 Task: Create a rule when custom fields comments is set to a number lower than 1 by anyone except me.
Action: Mouse moved to (1220, 102)
Screenshot: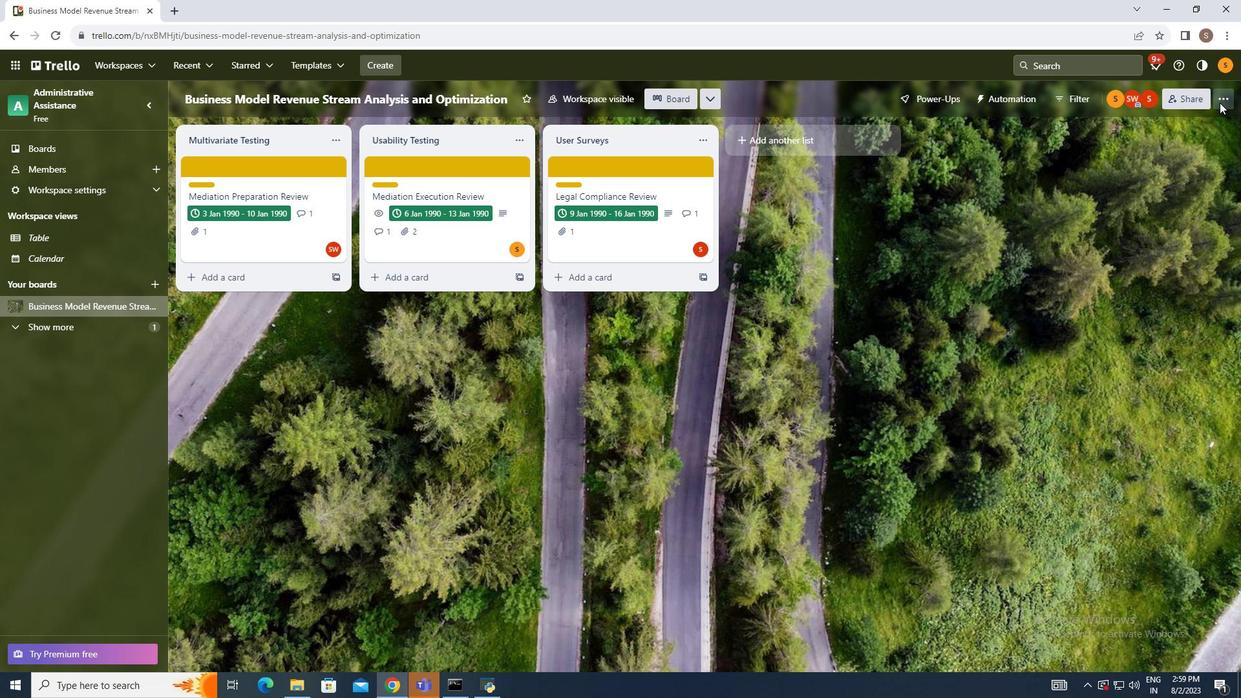 
Action: Mouse pressed left at (1220, 102)
Screenshot: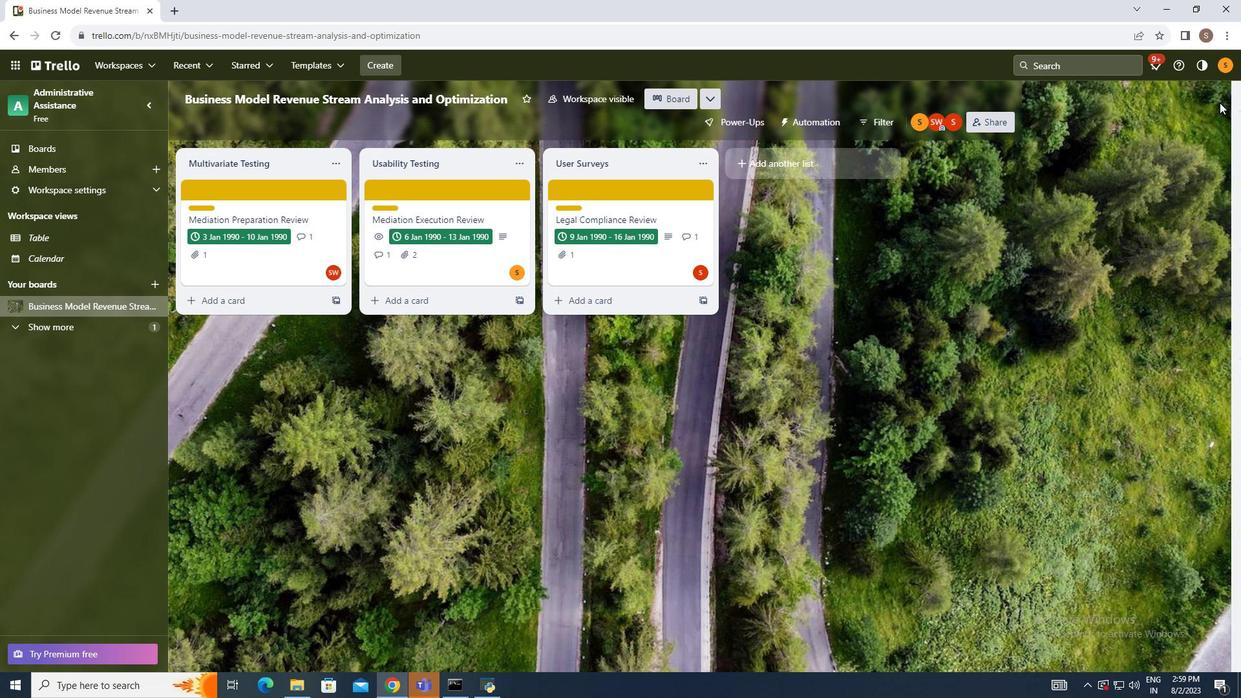 
Action: Mouse moved to (1127, 273)
Screenshot: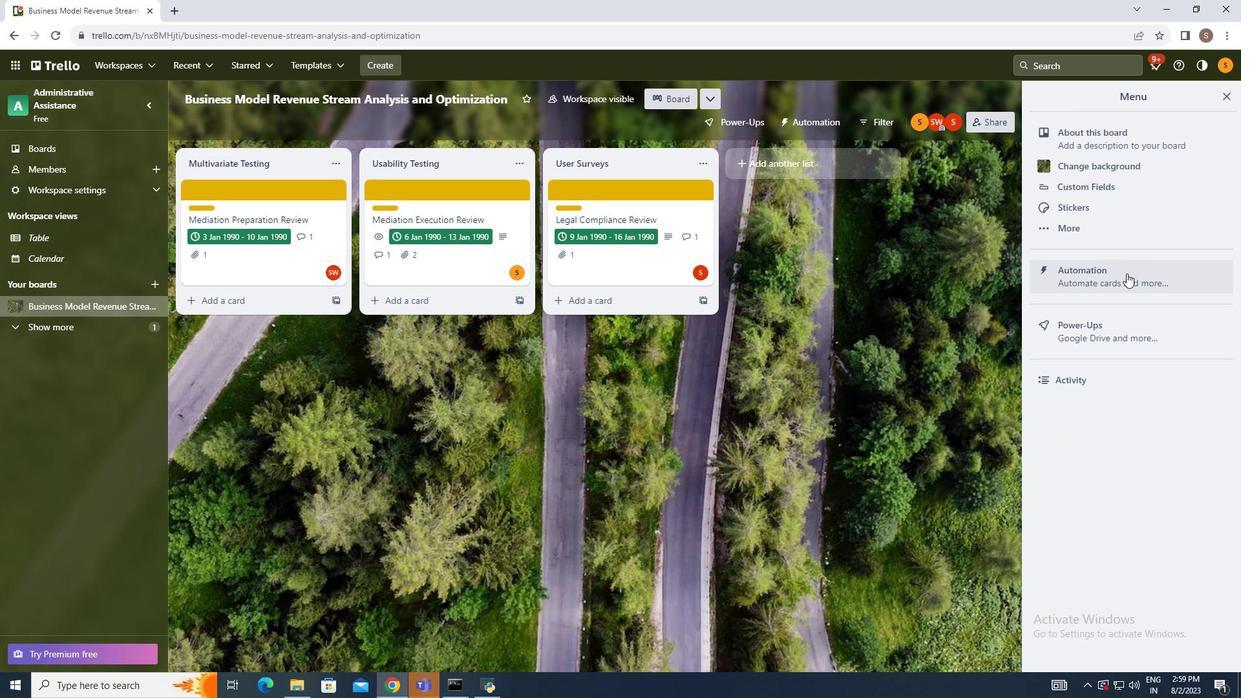 
Action: Mouse pressed left at (1127, 273)
Screenshot: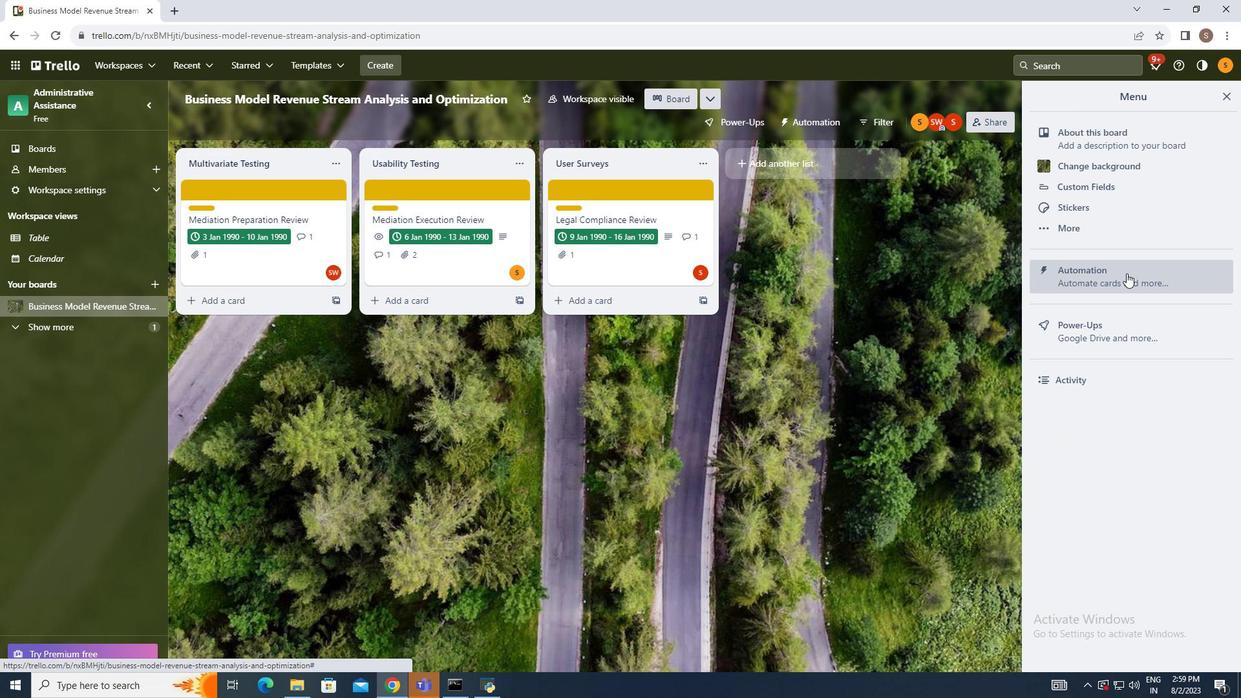 
Action: Mouse moved to (868, 185)
Screenshot: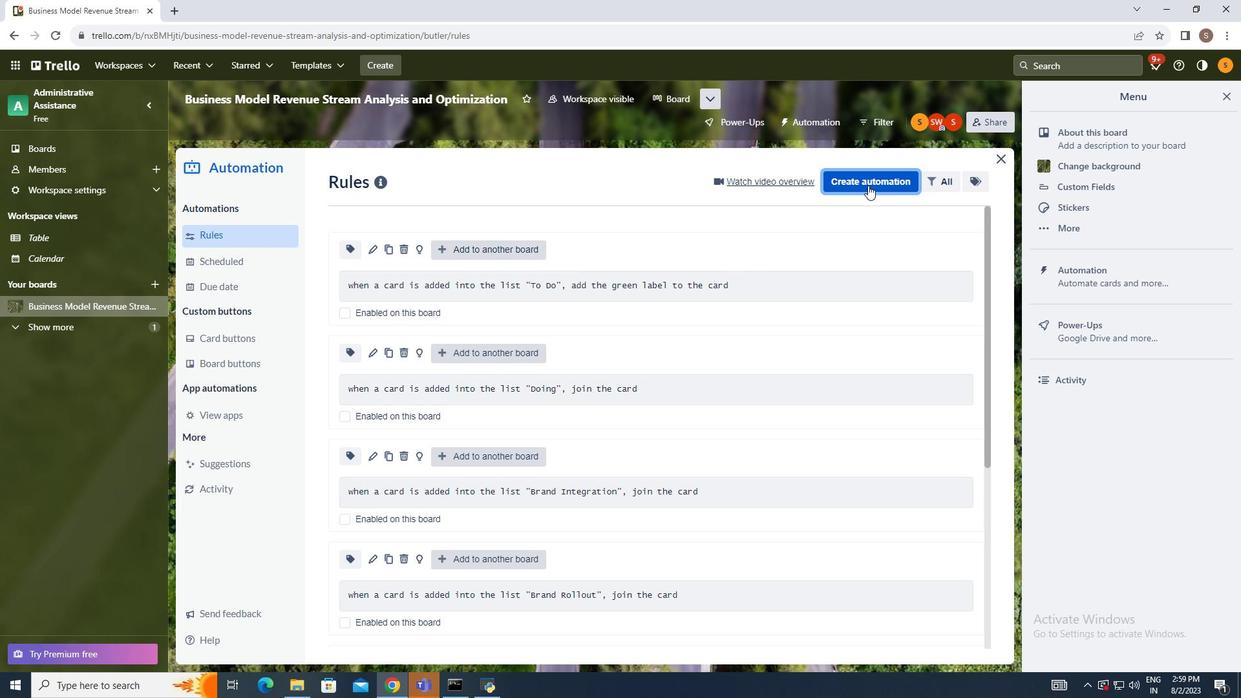 
Action: Mouse pressed left at (868, 185)
Screenshot: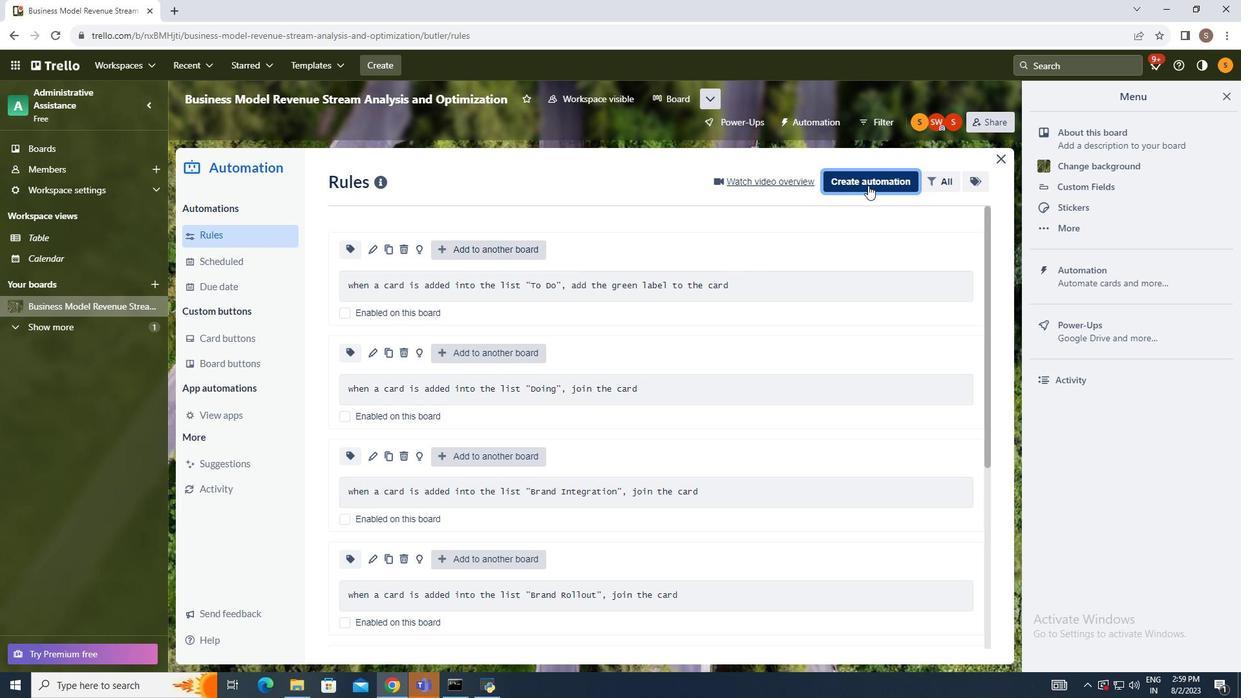 
Action: Mouse moved to (698, 308)
Screenshot: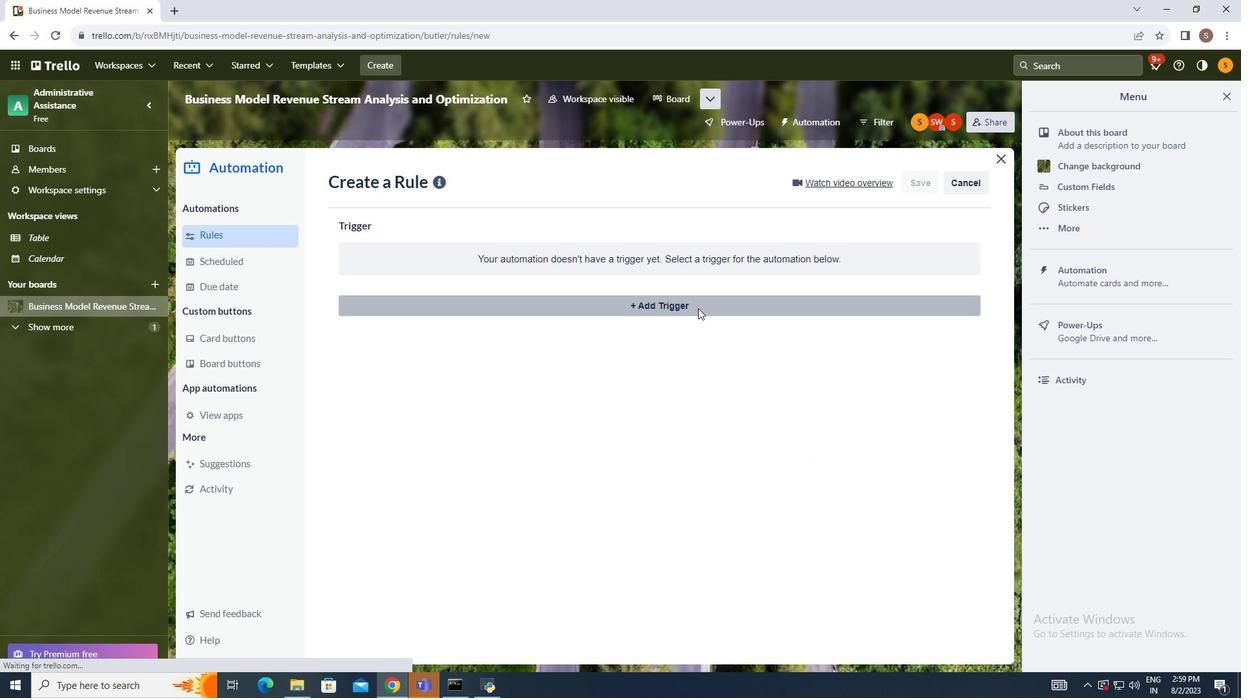 
Action: Mouse pressed left at (698, 308)
Screenshot: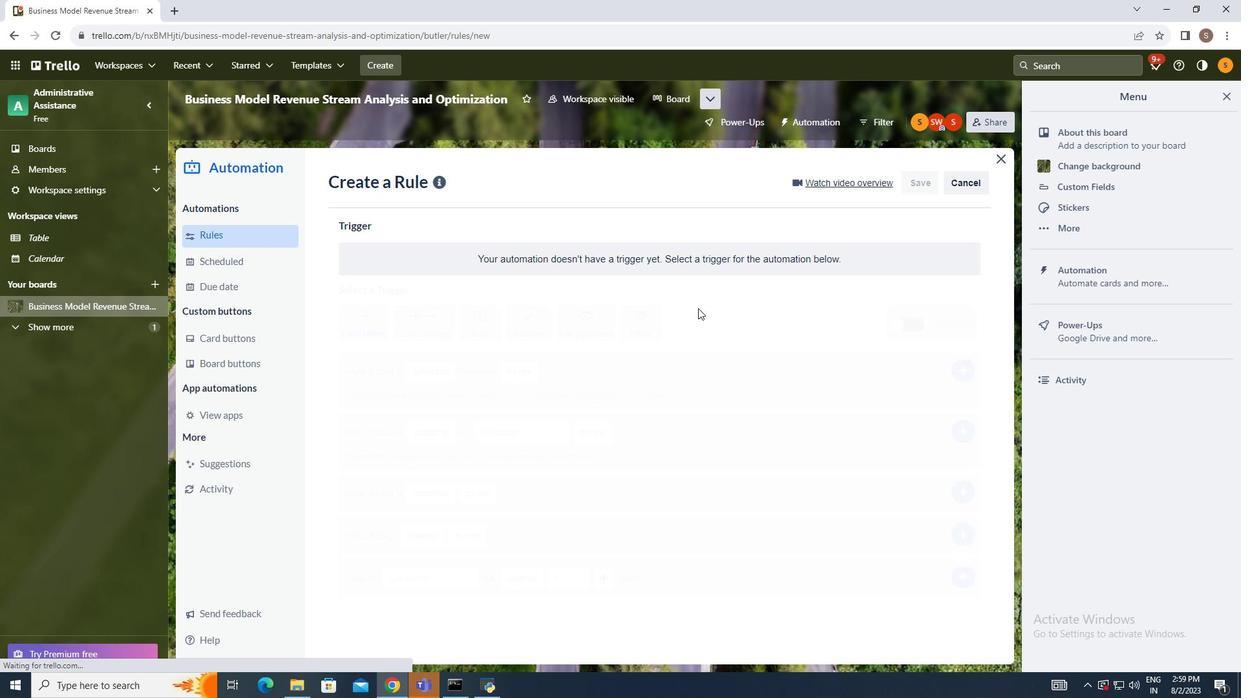 
Action: Mouse moved to (655, 345)
Screenshot: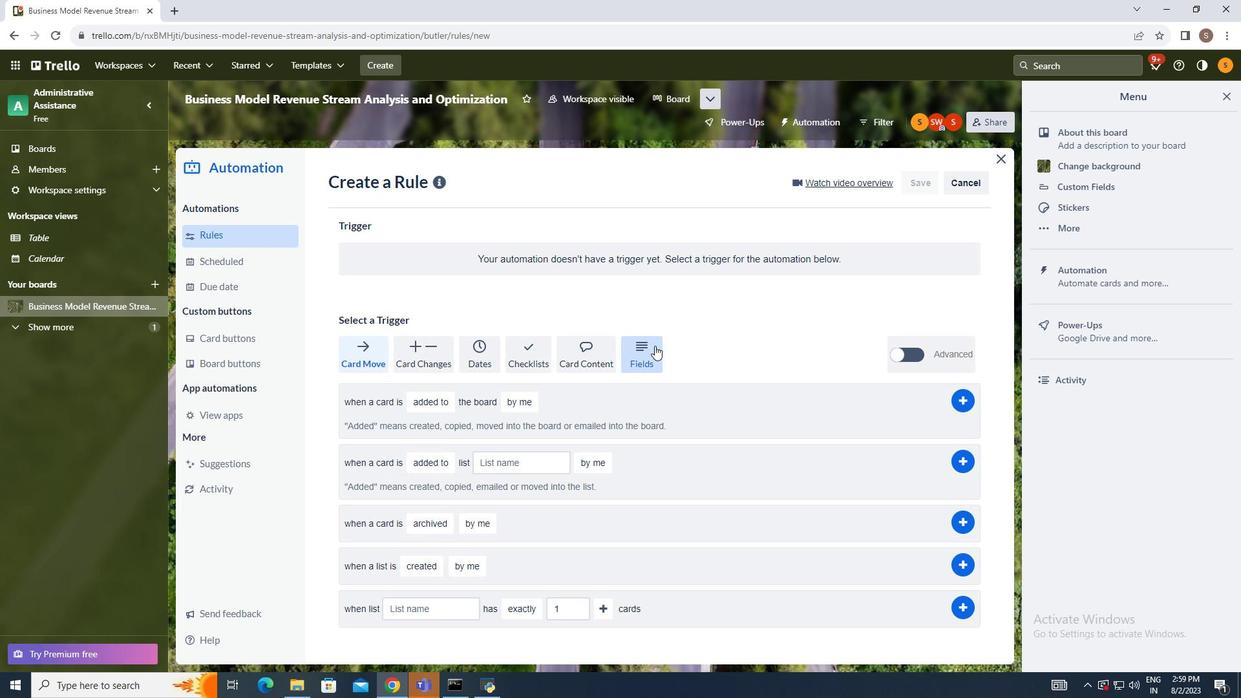 
Action: Mouse pressed left at (655, 345)
Screenshot: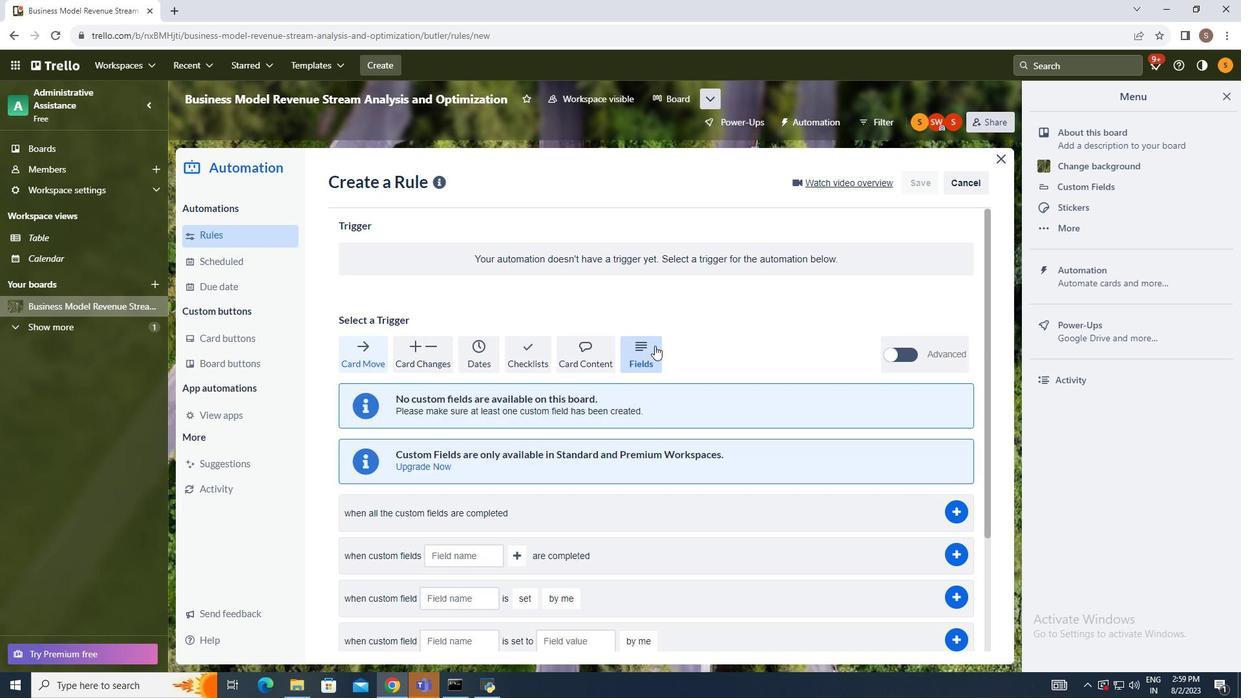 
Action: Mouse moved to (558, 445)
Screenshot: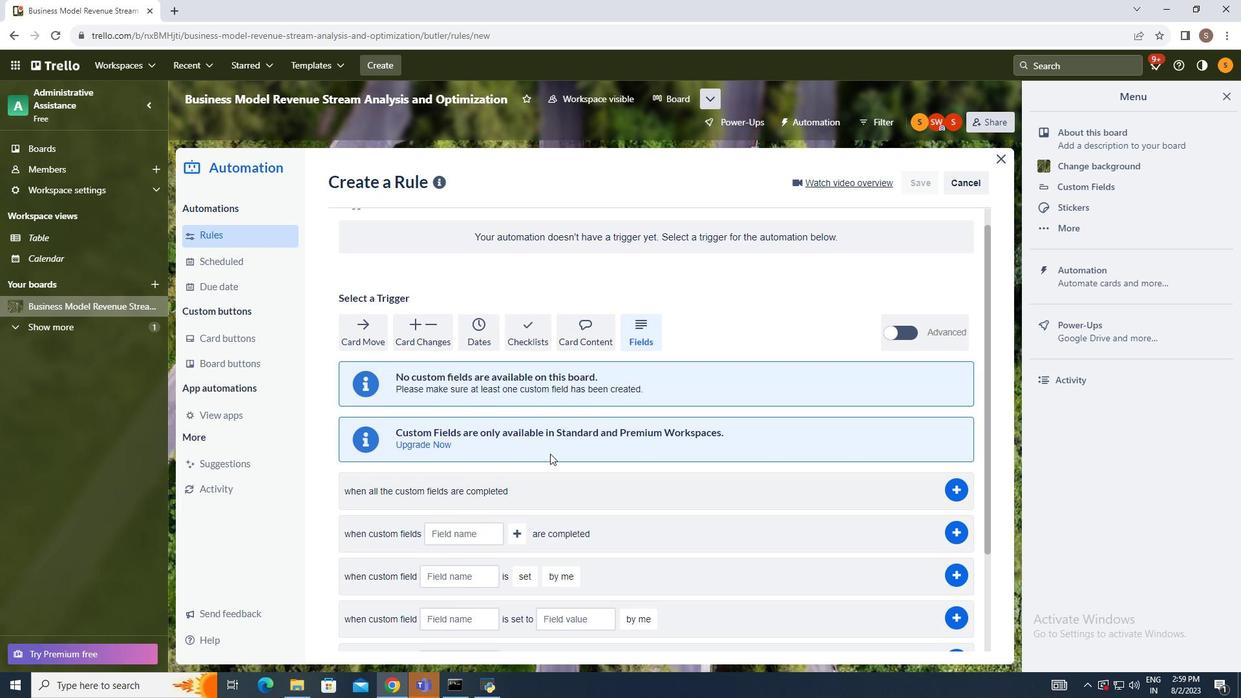 
Action: Mouse scrolled (558, 444) with delta (0, 0)
Screenshot: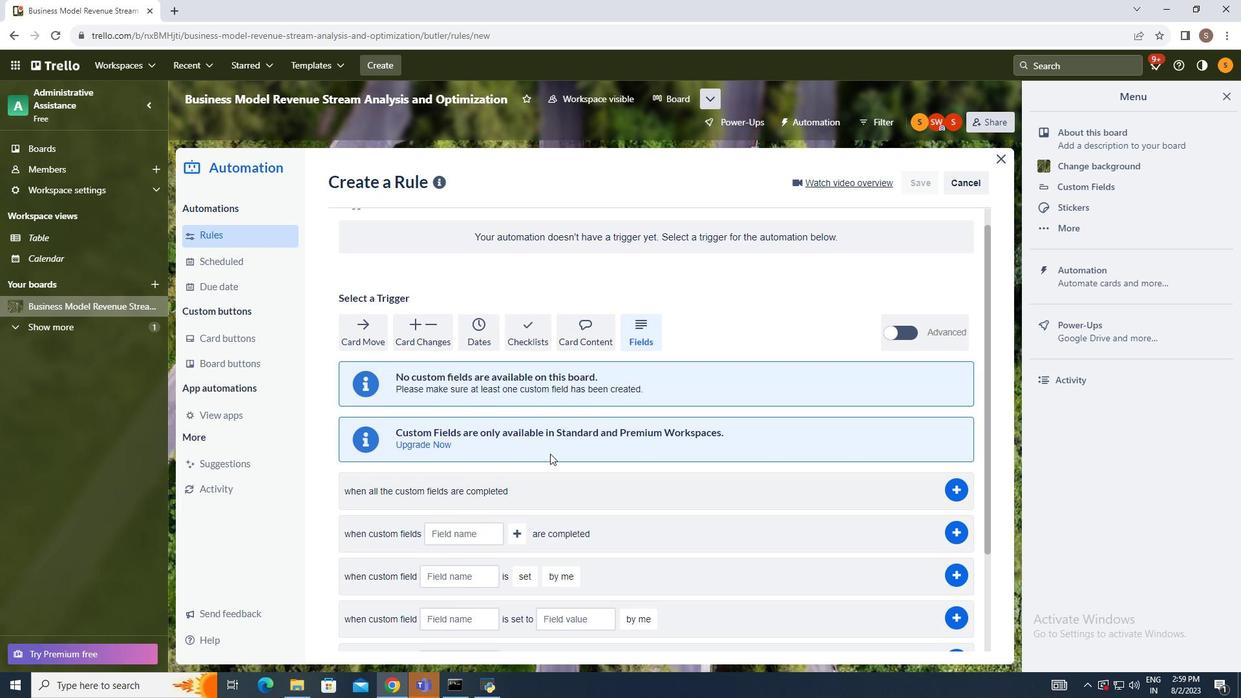 
Action: Mouse moved to (556, 446)
Screenshot: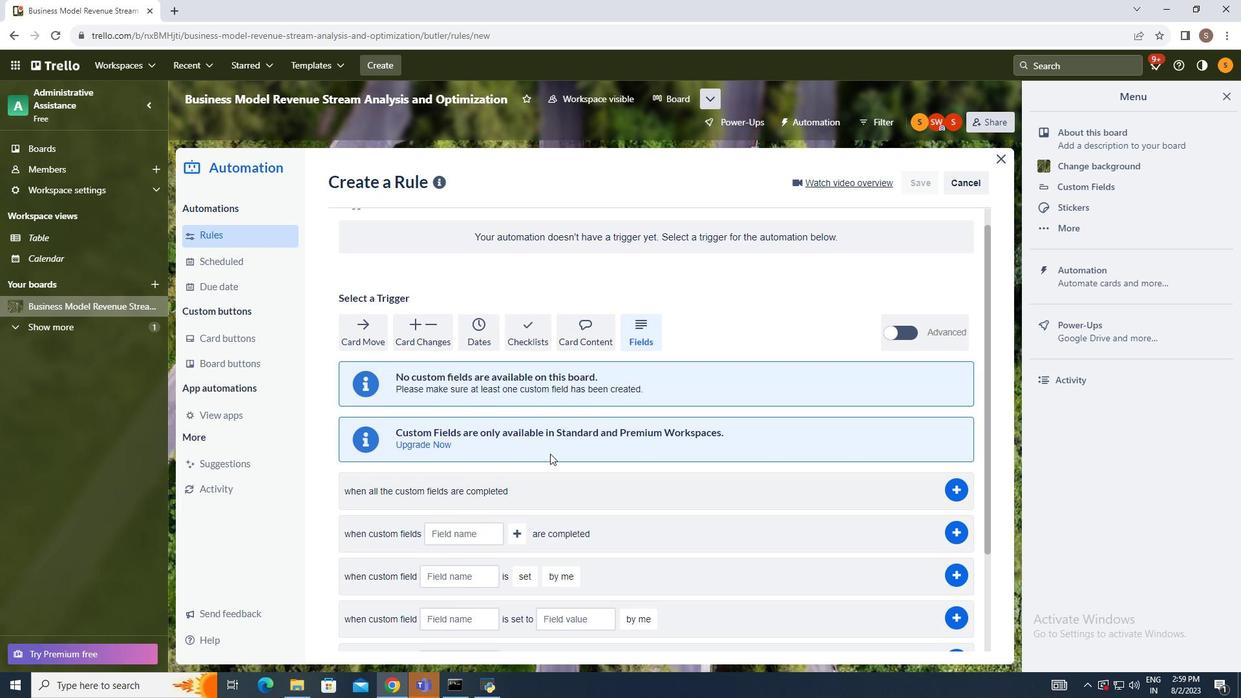 
Action: Mouse scrolled (556, 447) with delta (0, 0)
Screenshot: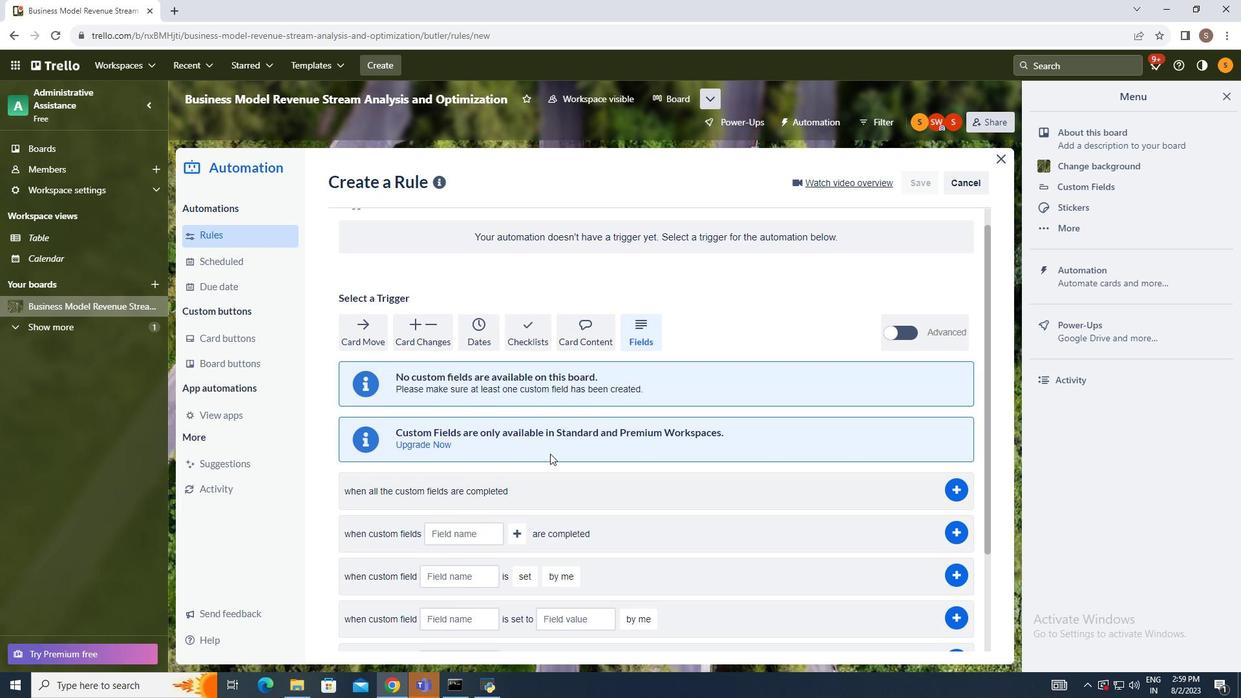 
Action: Mouse moved to (556, 448)
Screenshot: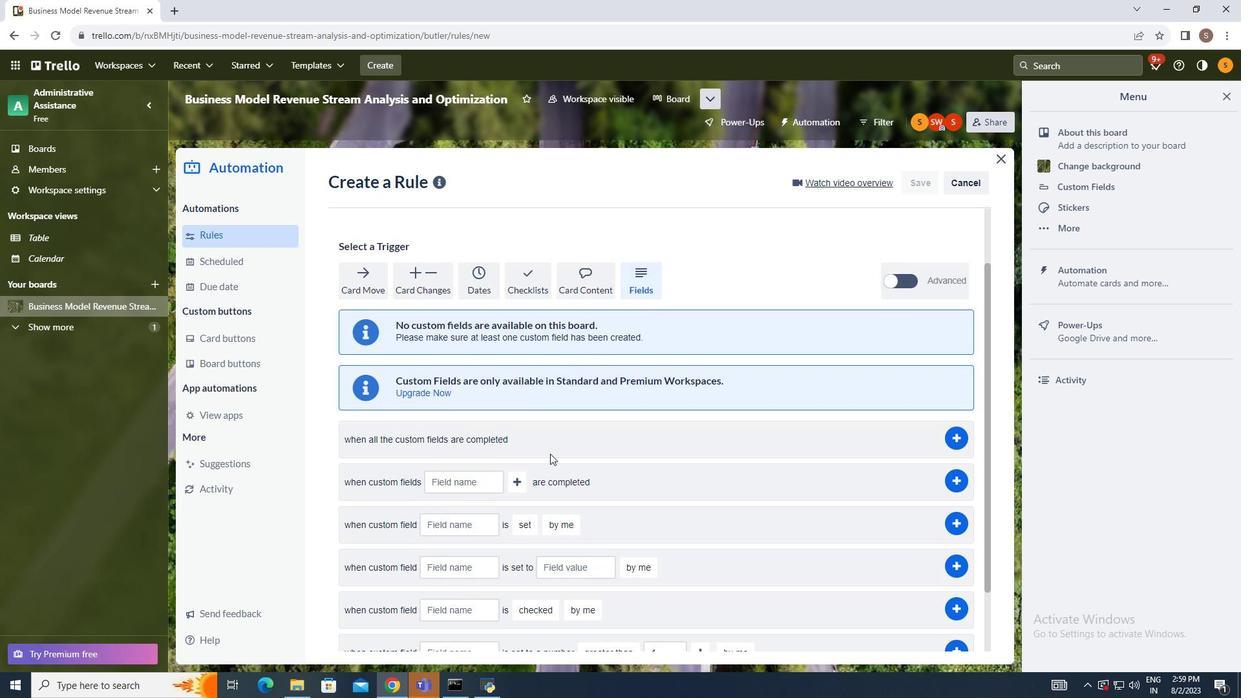 
Action: Mouse scrolled (556, 448) with delta (0, 0)
Screenshot: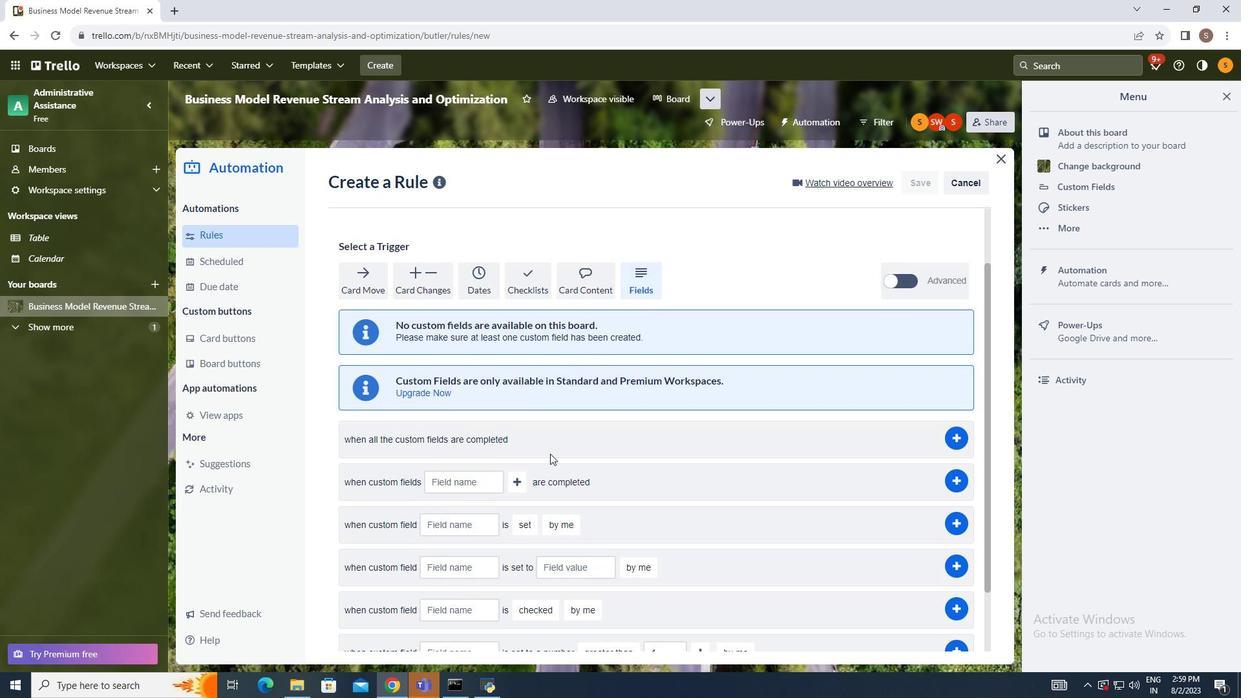 
Action: Mouse moved to (552, 452)
Screenshot: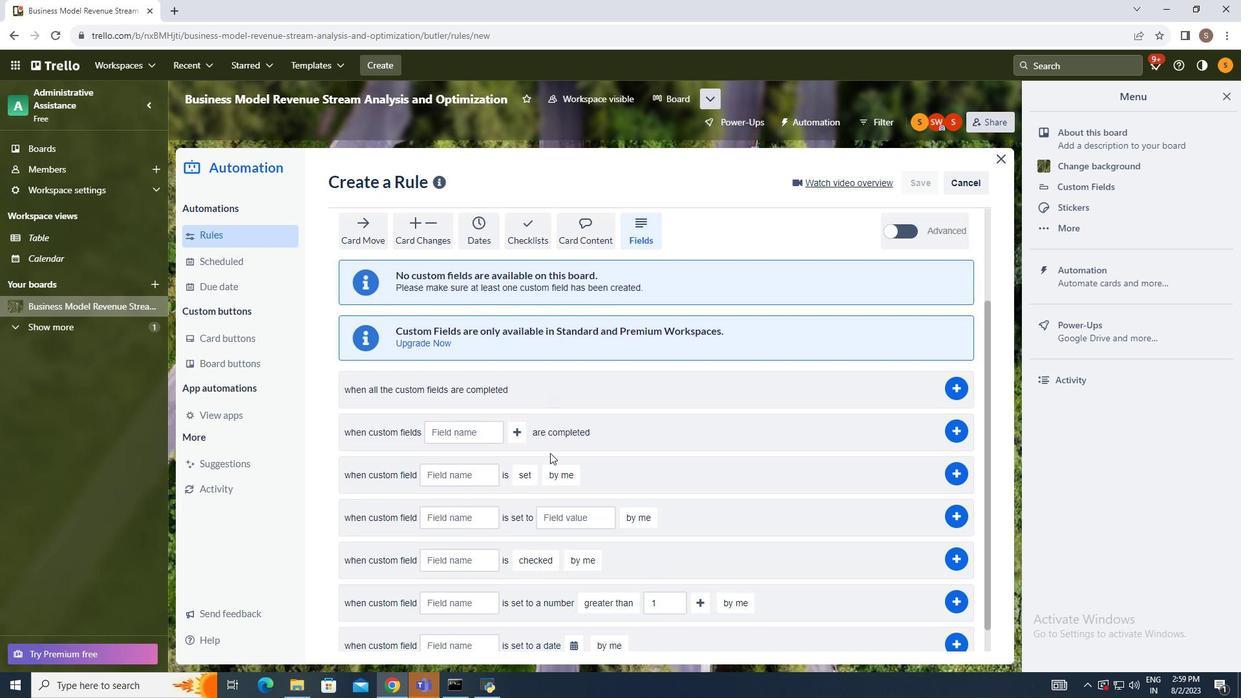 
Action: Mouse scrolled (552, 452) with delta (0, 0)
Screenshot: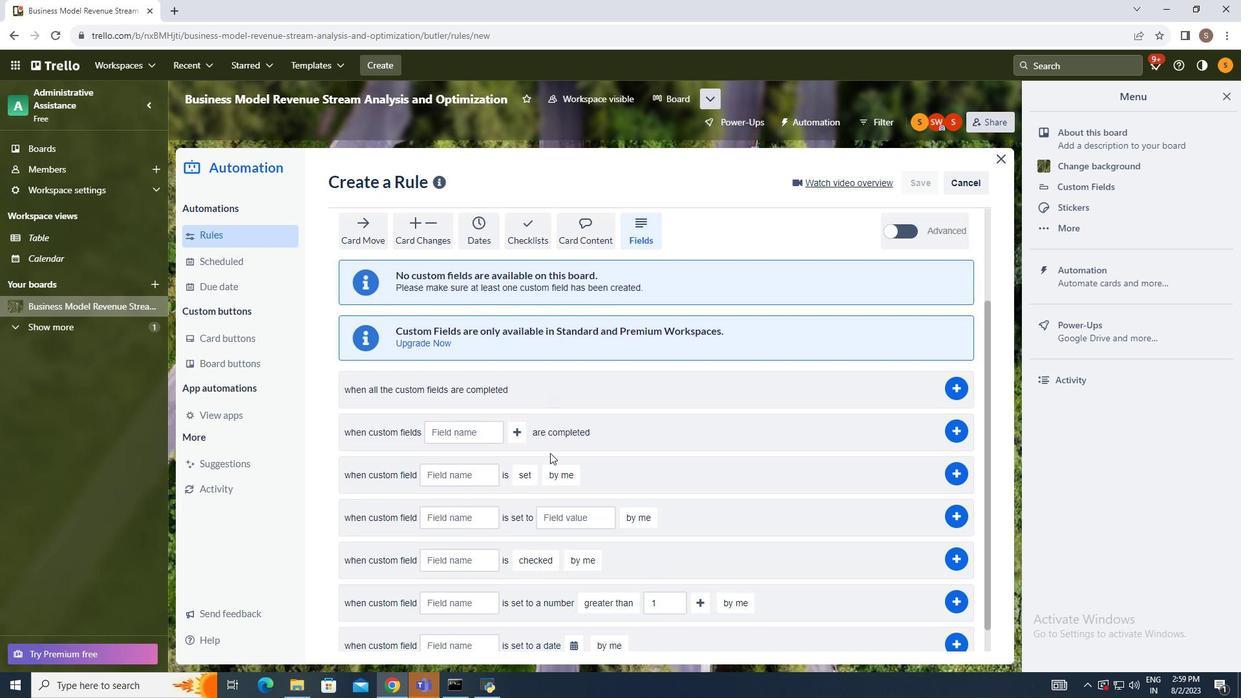 
Action: Mouse moved to (550, 453)
Screenshot: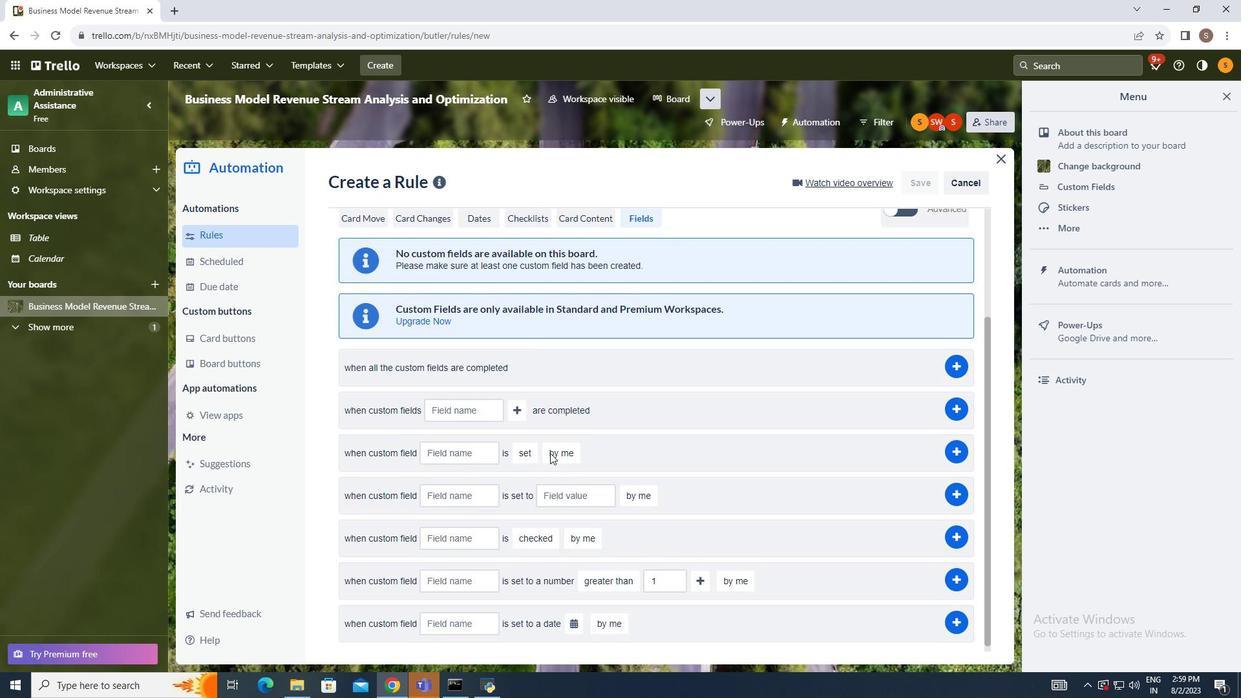 
Action: Mouse scrolled (550, 454) with delta (0, 0)
Screenshot: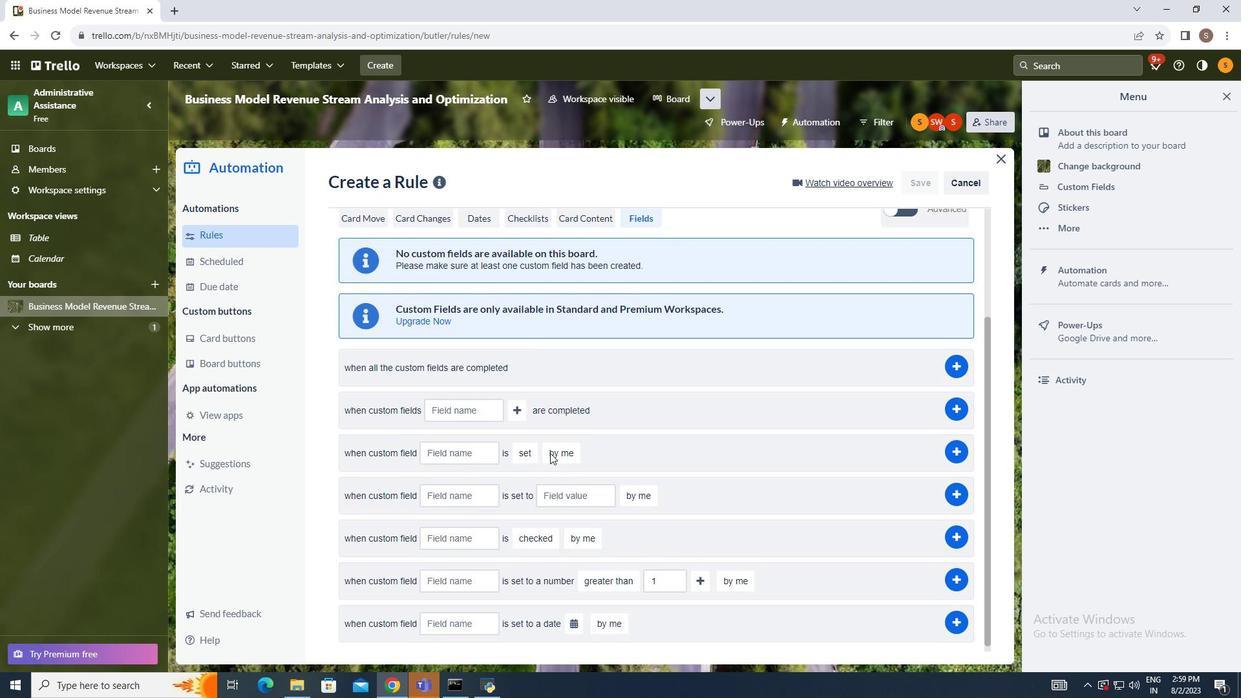 
Action: Mouse moved to (435, 578)
Screenshot: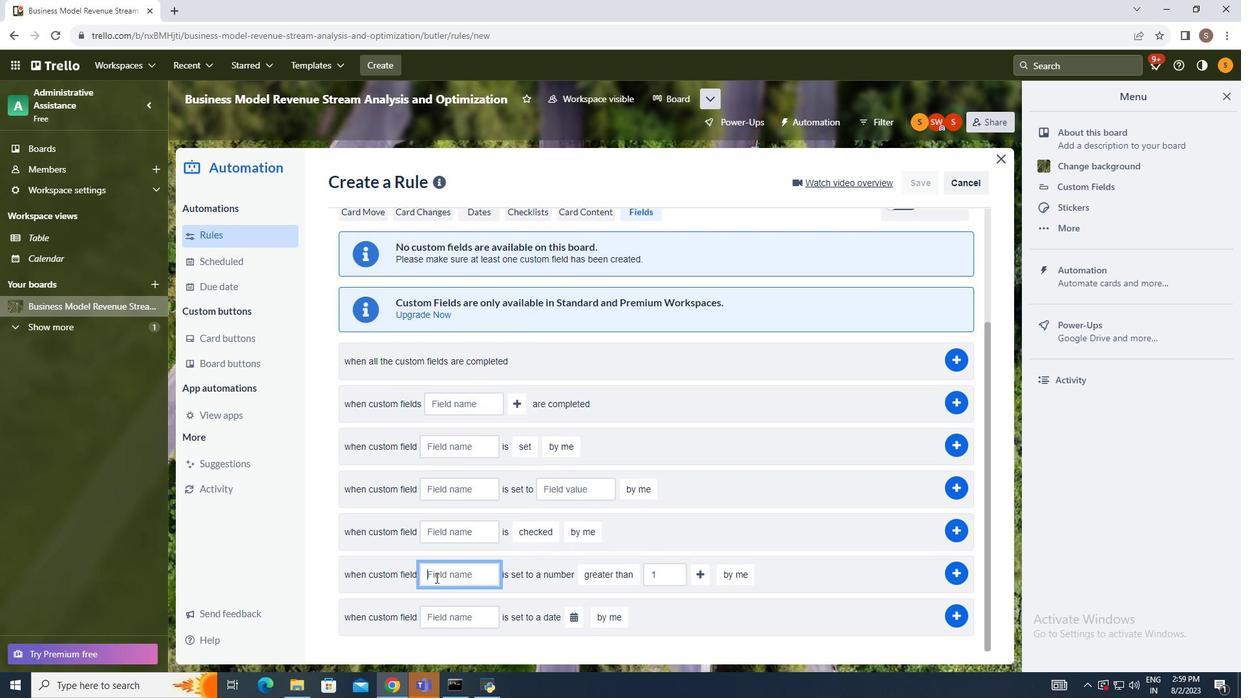 
Action: Mouse pressed left at (435, 578)
Screenshot: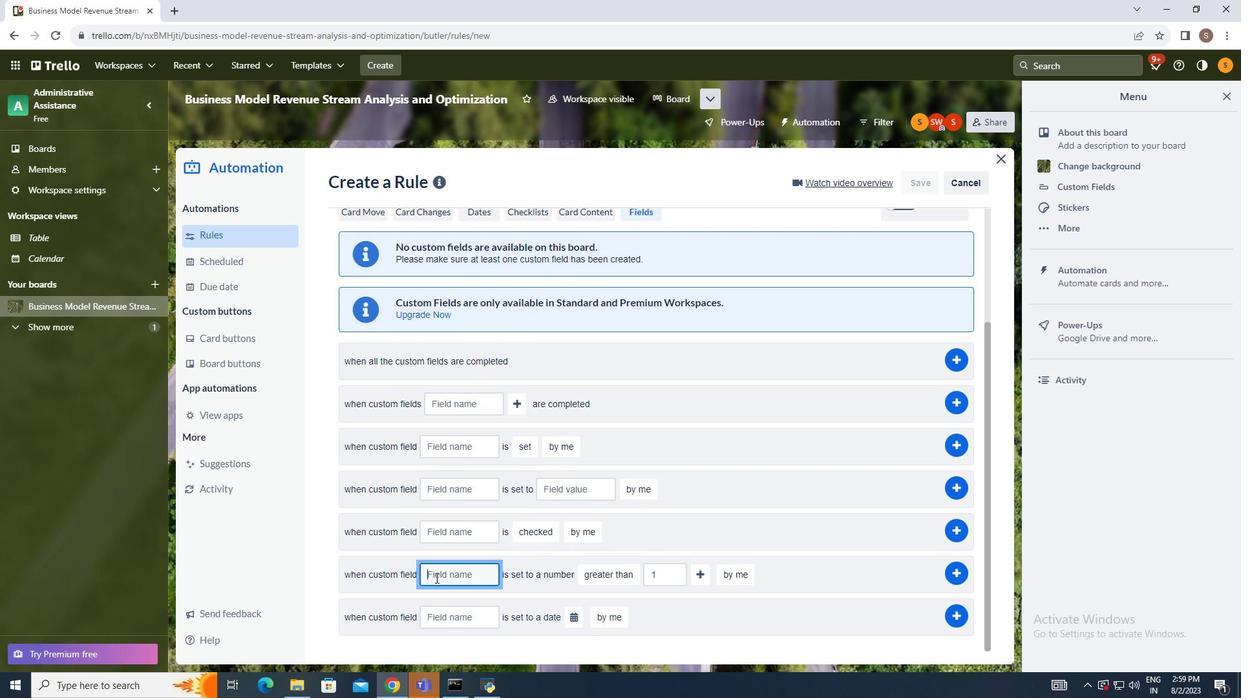 
Action: Mouse moved to (353, 525)
Screenshot: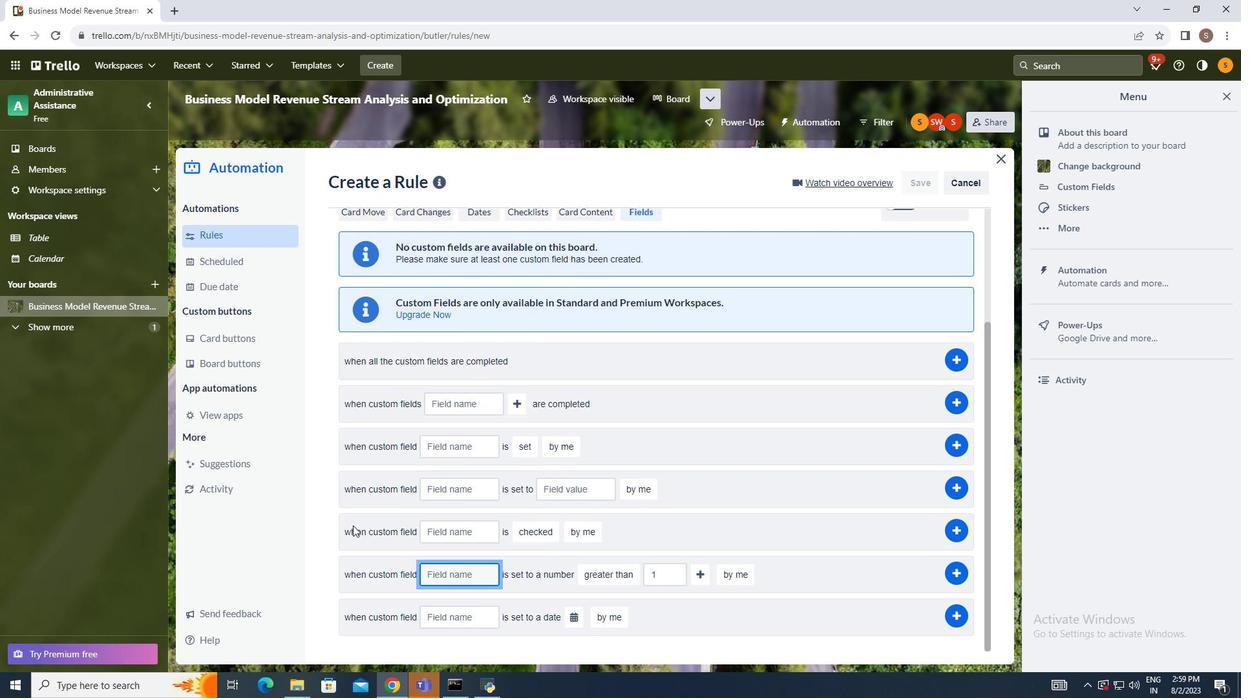 
Action: Key pressed comments
Screenshot: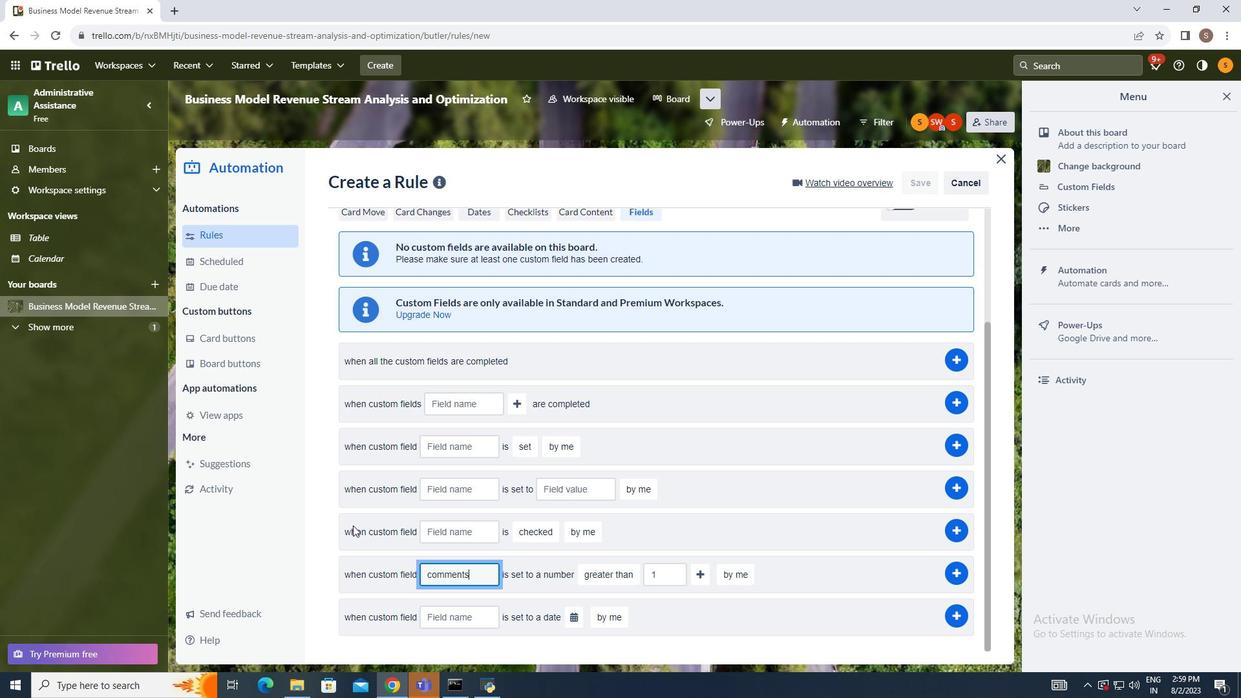 
Action: Mouse moved to (599, 580)
Screenshot: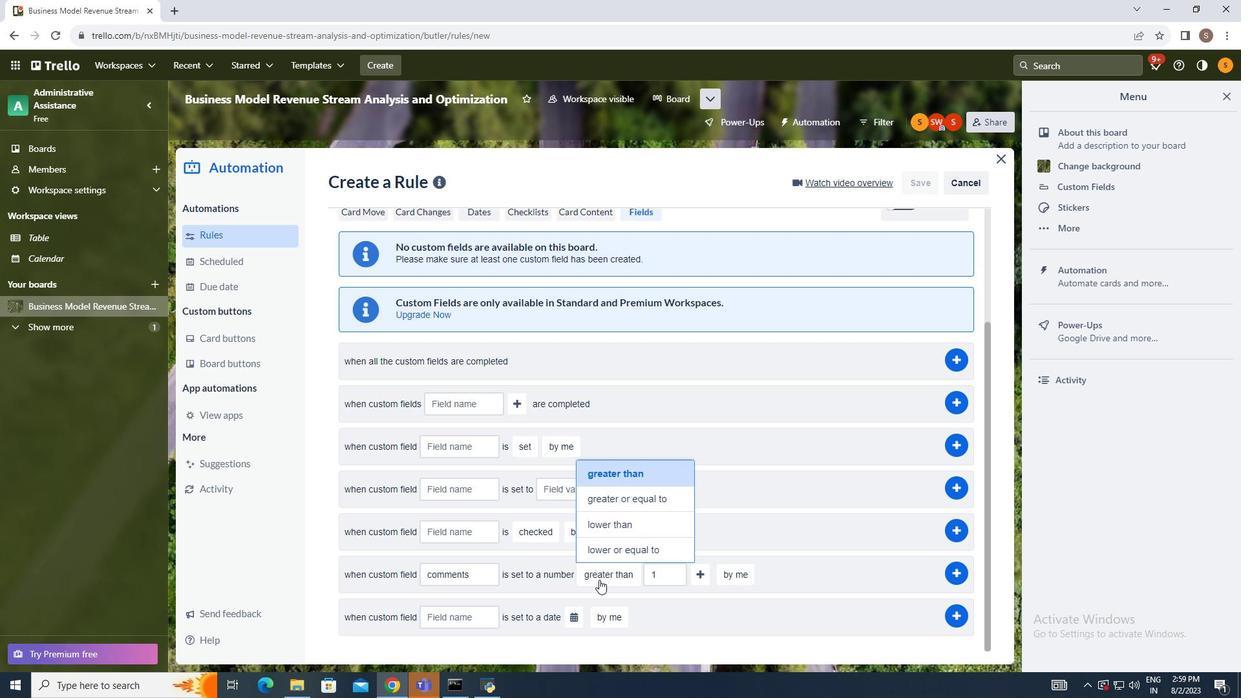 
Action: Mouse pressed left at (599, 580)
Screenshot: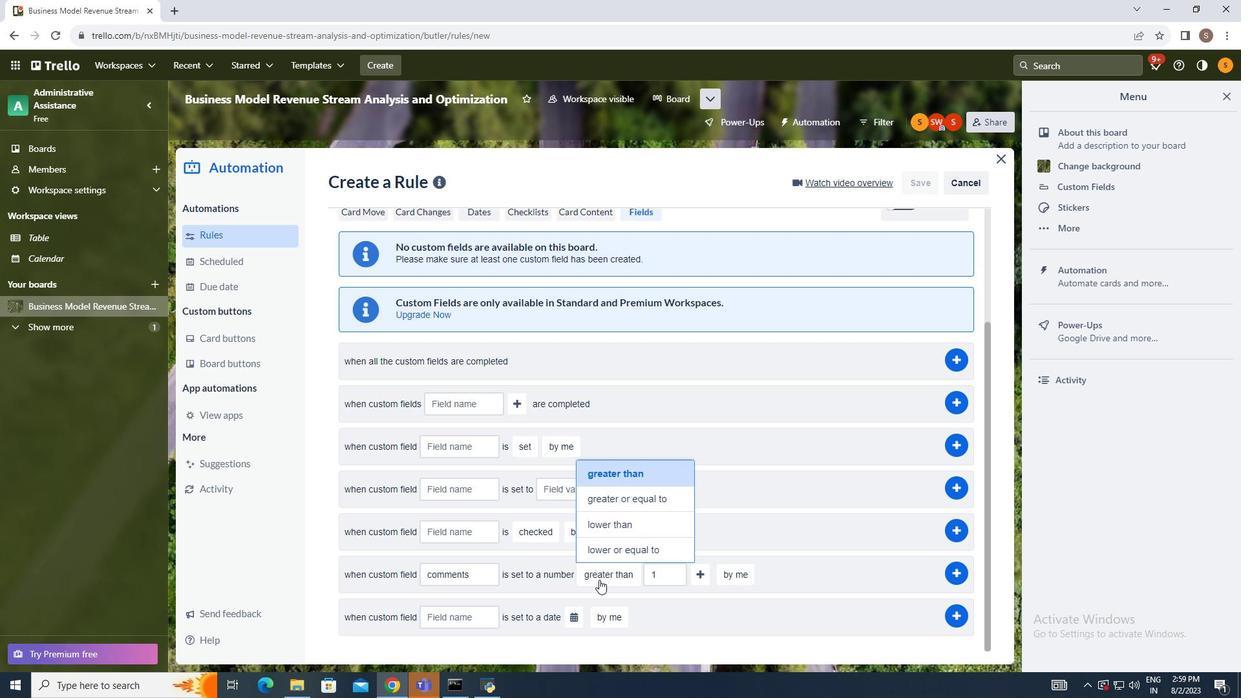 
Action: Mouse moved to (642, 519)
Screenshot: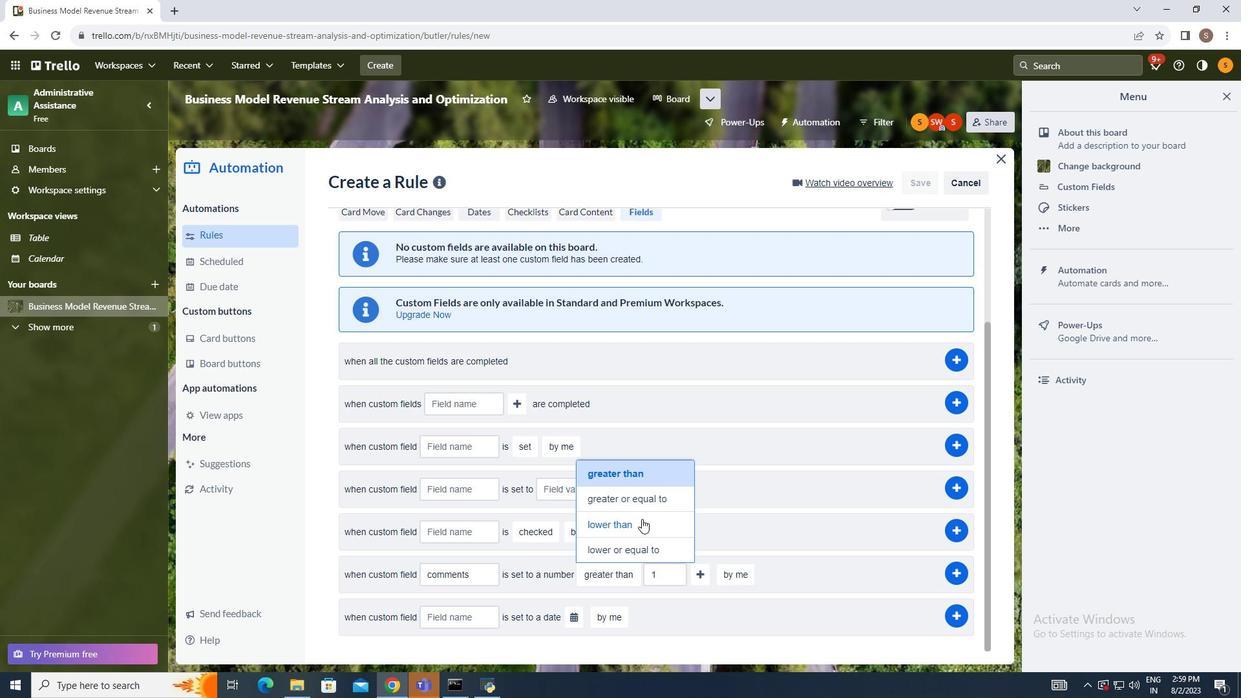 
Action: Mouse pressed left at (642, 519)
Screenshot: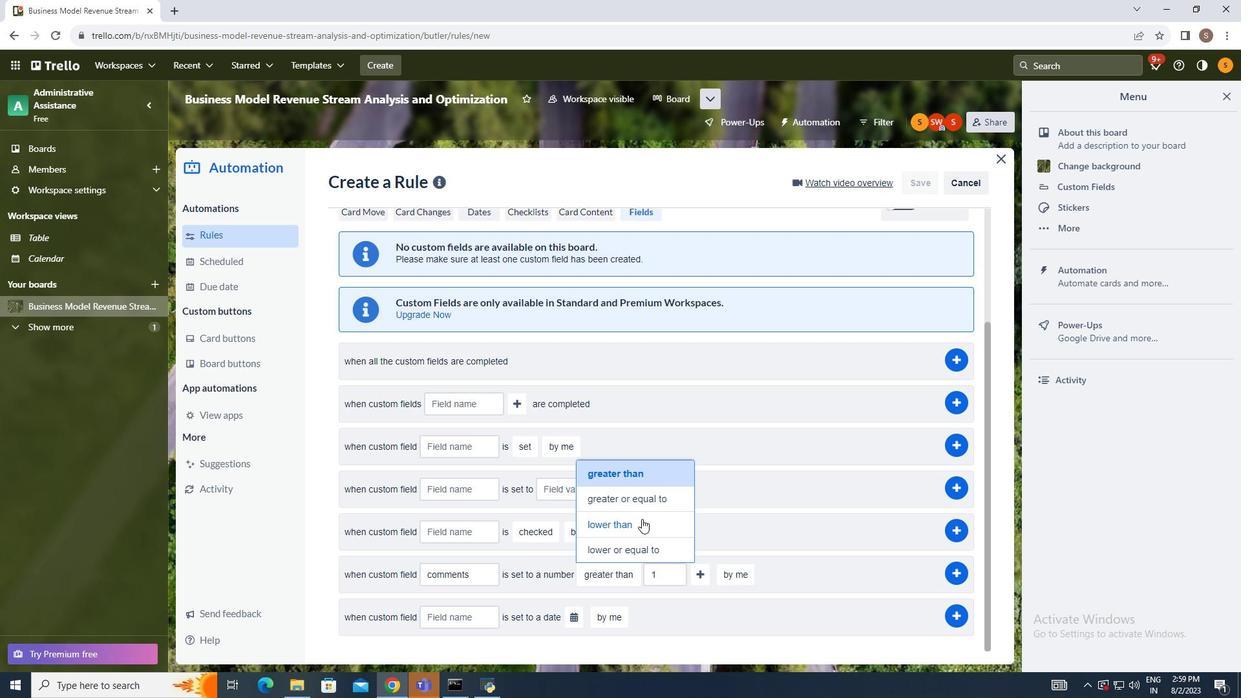
Action: Mouse moved to (729, 569)
Screenshot: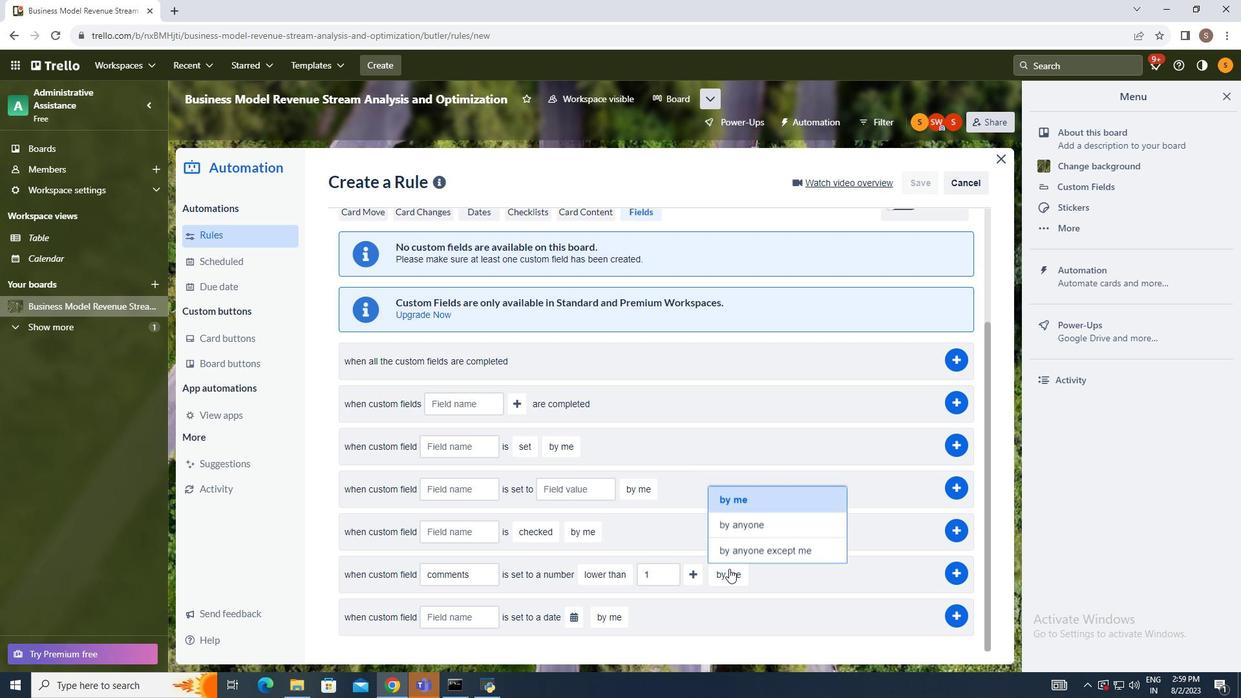 
Action: Mouse pressed left at (729, 569)
Screenshot: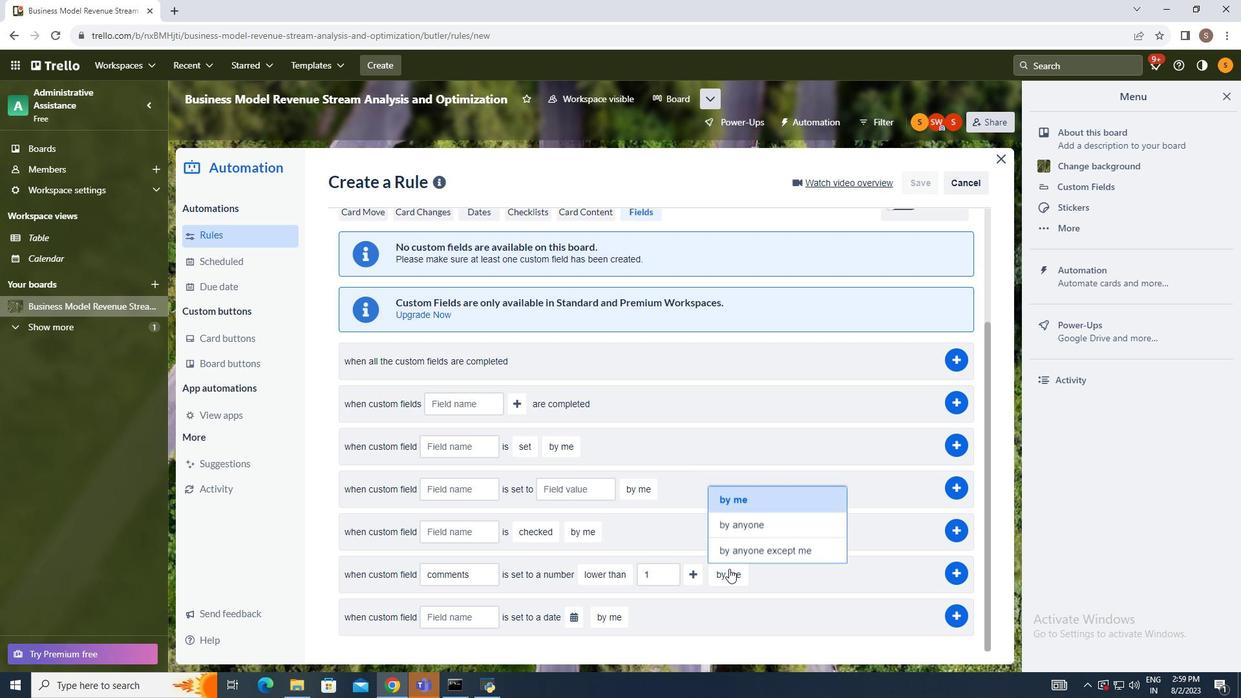 
Action: Mouse moved to (748, 549)
Screenshot: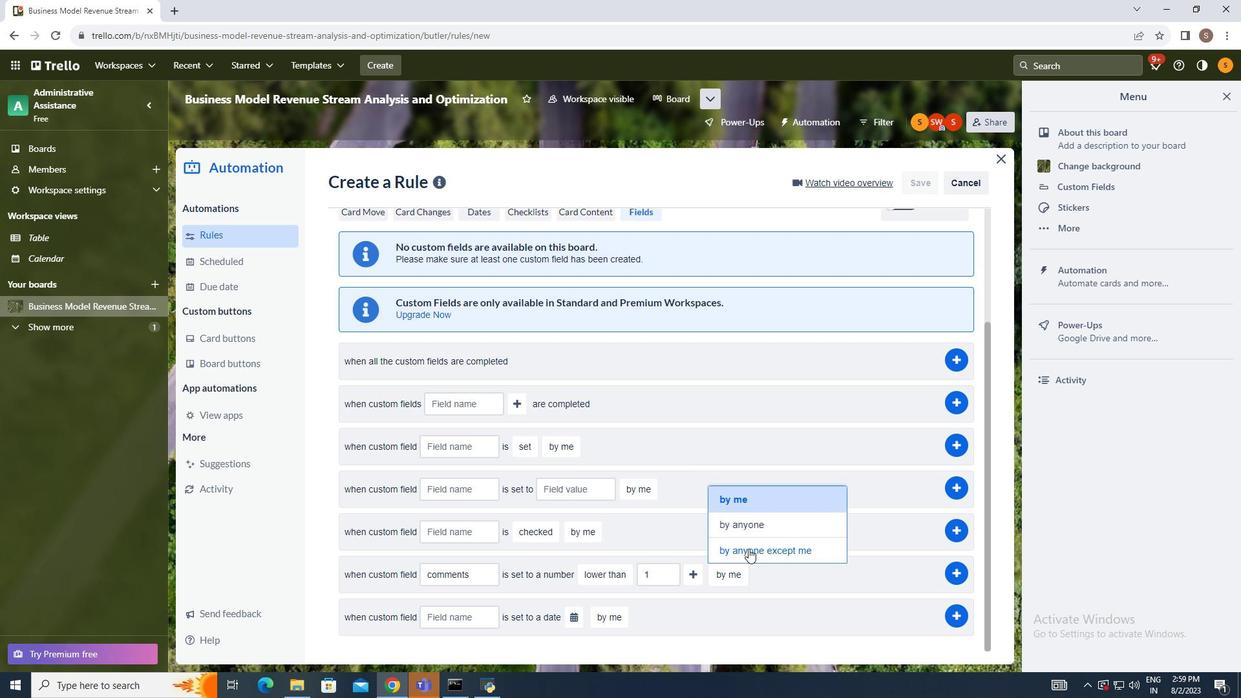 
Action: Mouse pressed left at (748, 549)
Screenshot: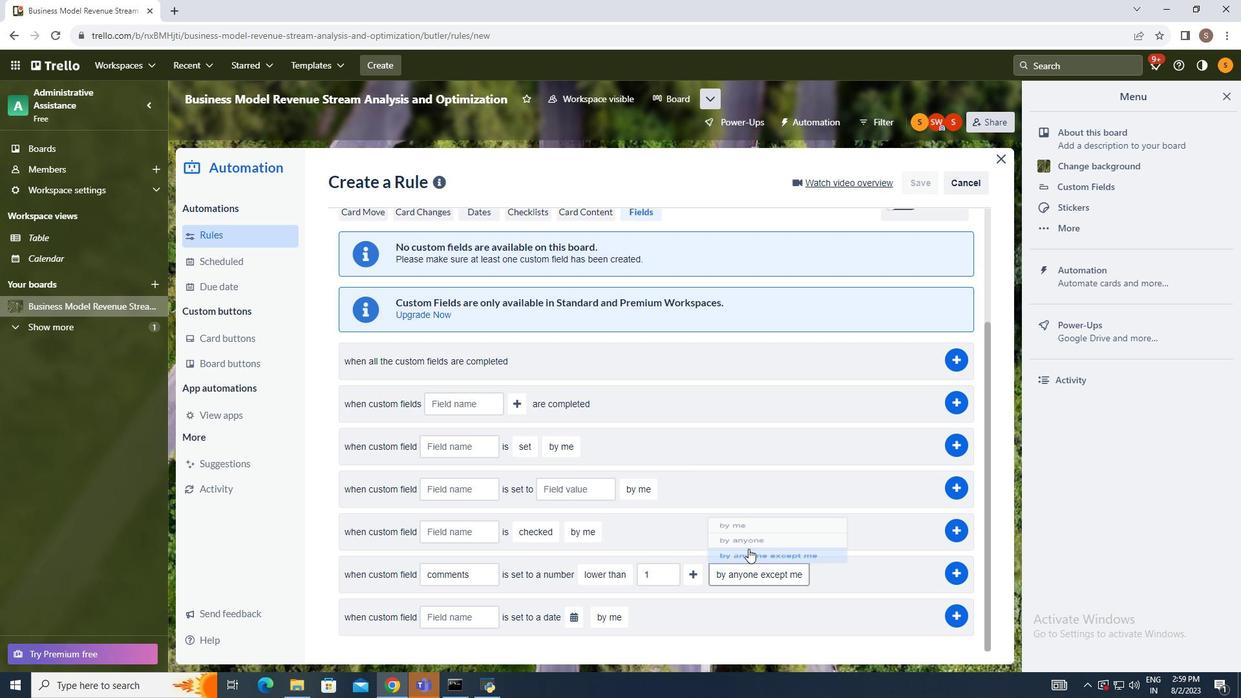 
Action: Mouse moved to (959, 571)
Screenshot: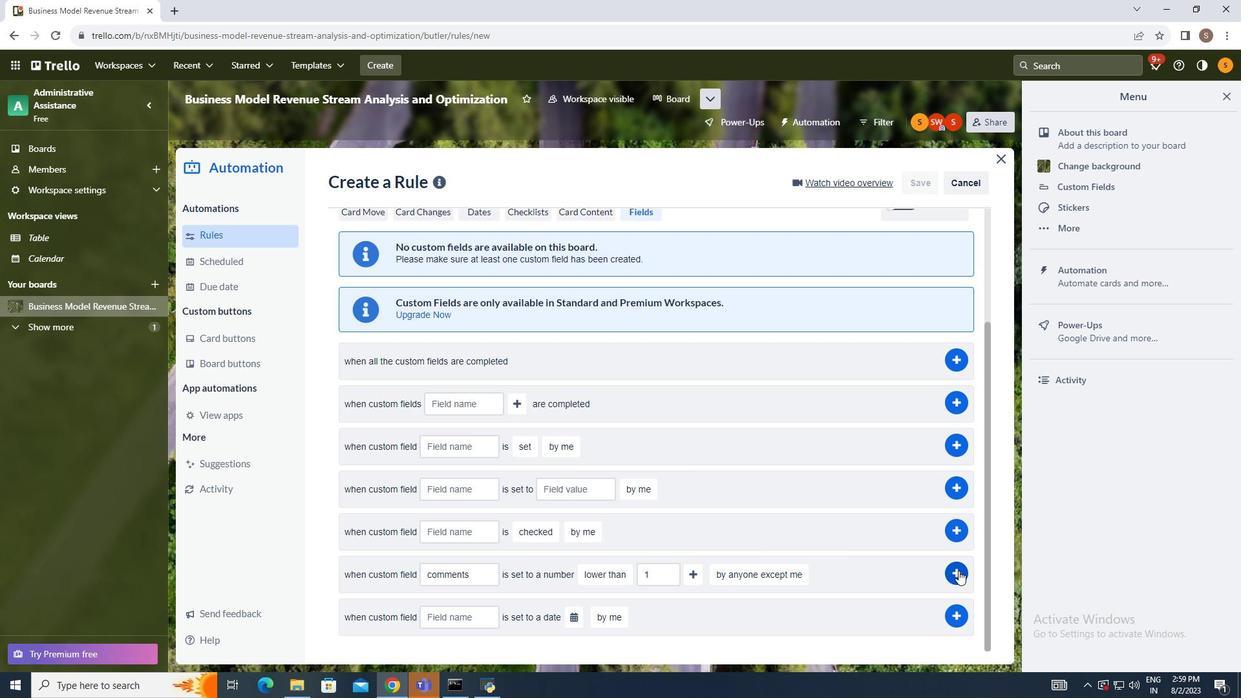 
Action: Mouse pressed left at (959, 571)
Screenshot: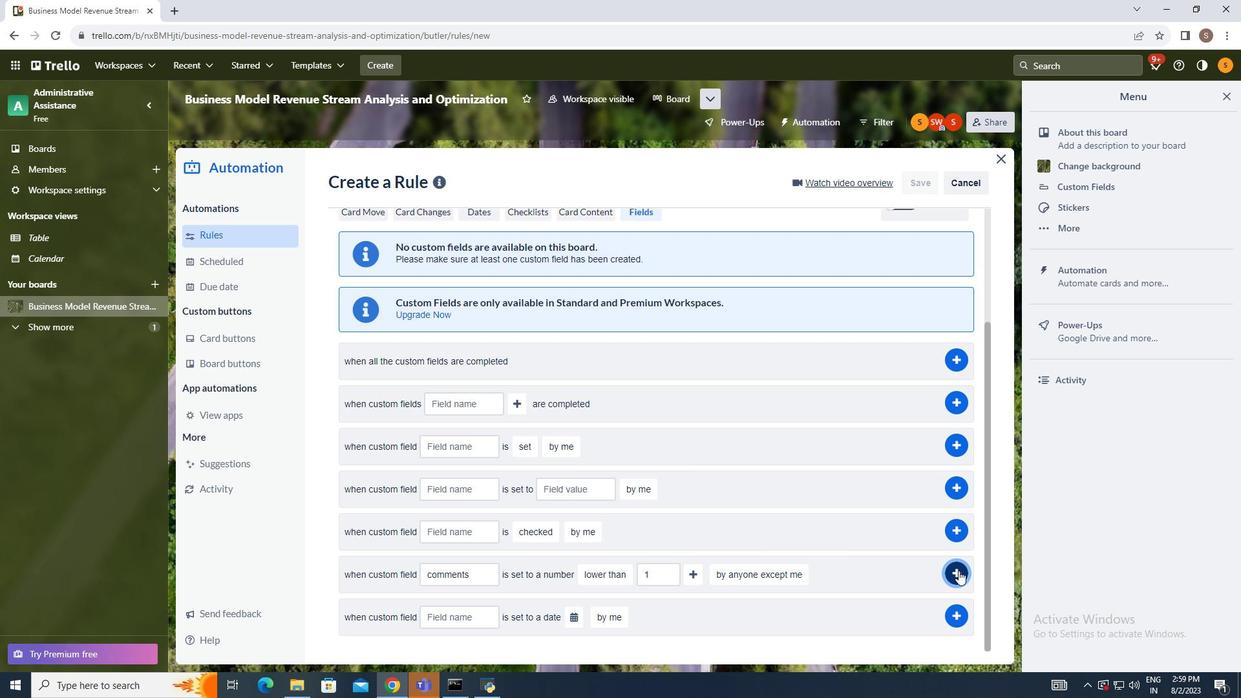 
Action: Mouse moved to (1056, 552)
Screenshot: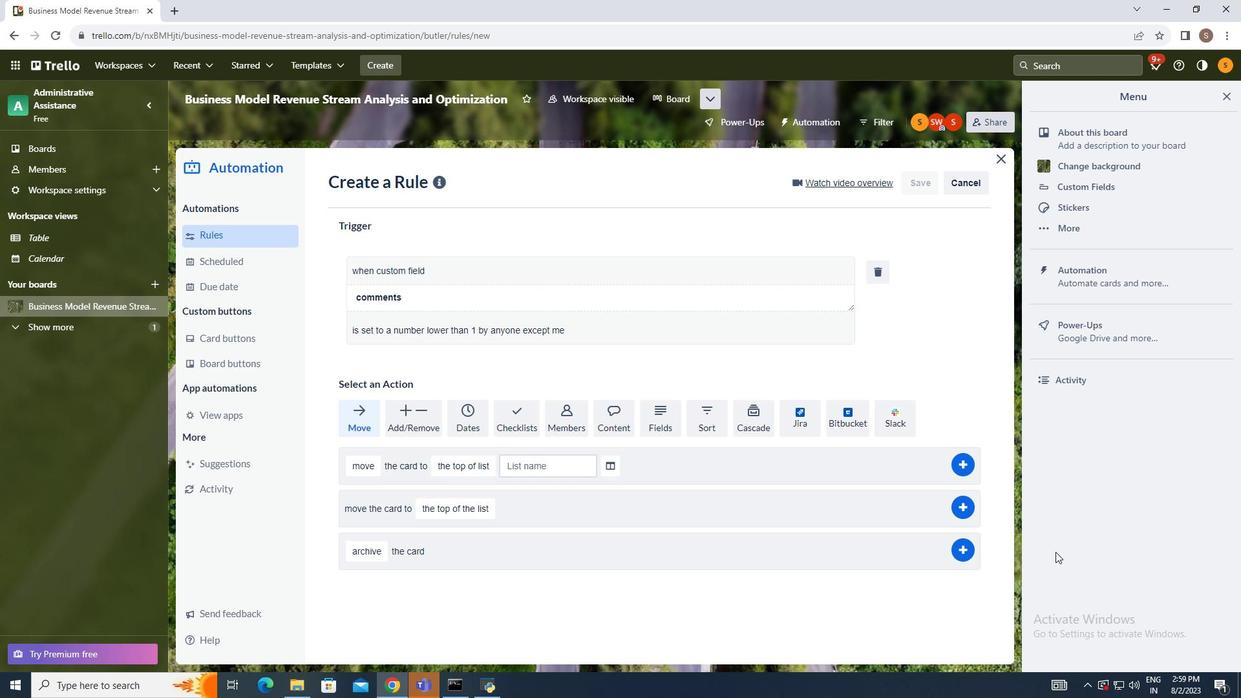 
